 Task: In Heading Arial with underline. Font size of heading  '18'Font style of data Calibri. Font size of data  9Alignment of headline & data Align center. Fill color in heading,  RedFont color of data Black Apply border in Data No BorderIn the sheet   Elite Sales book
Action: Mouse moved to (37, 174)
Screenshot: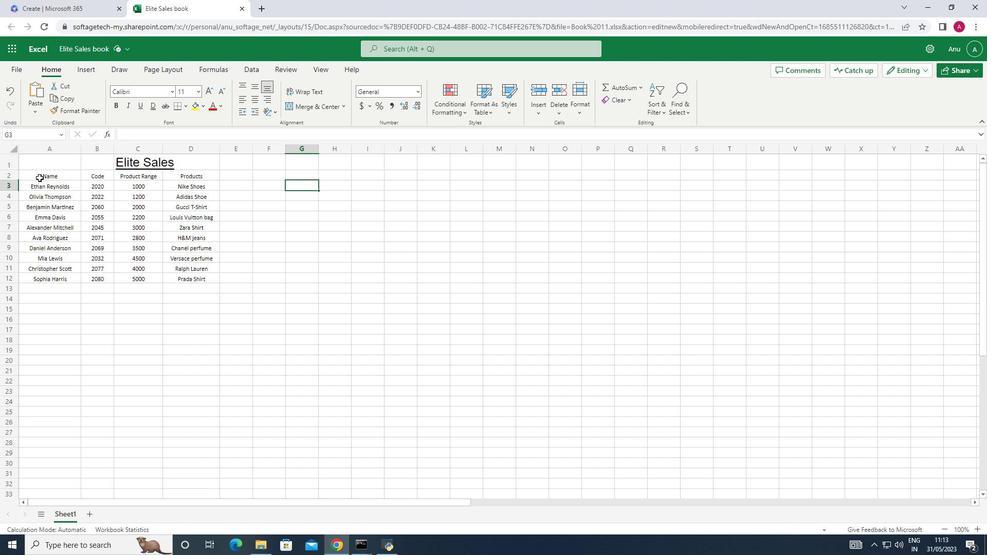 
Action: Mouse pressed left at (37, 174)
Screenshot: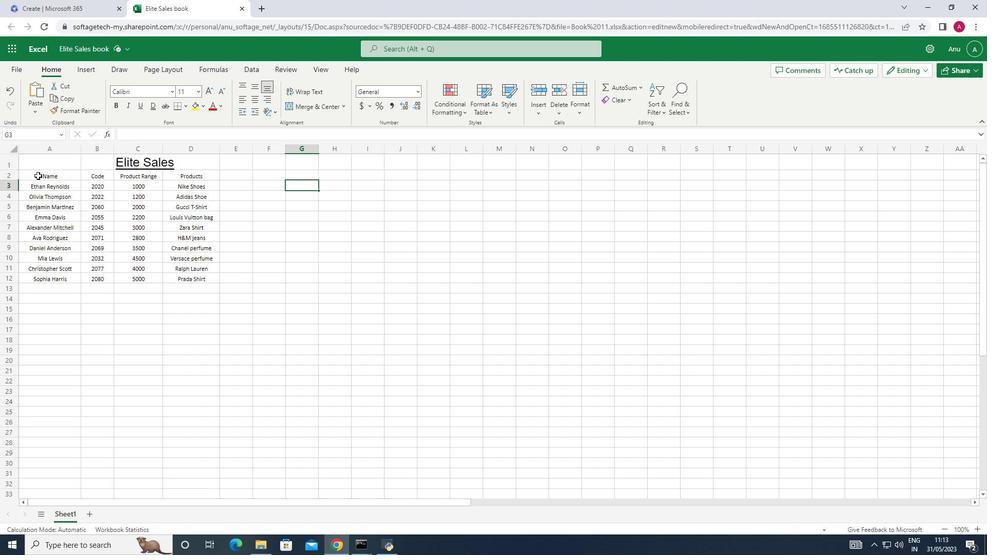 
Action: Mouse moved to (169, 93)
Screenshot: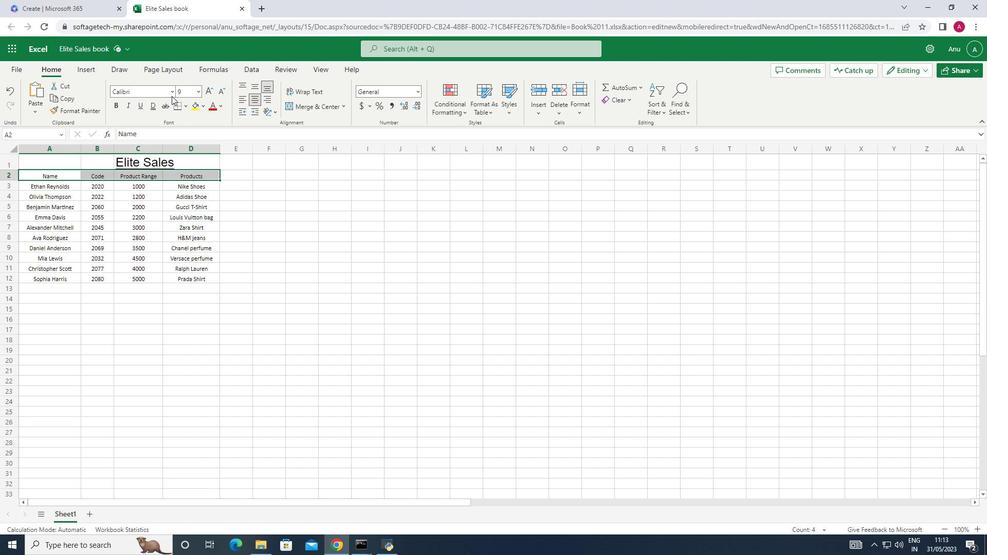 
Action: Mouse pressed left at (169, 93)
Screenshot: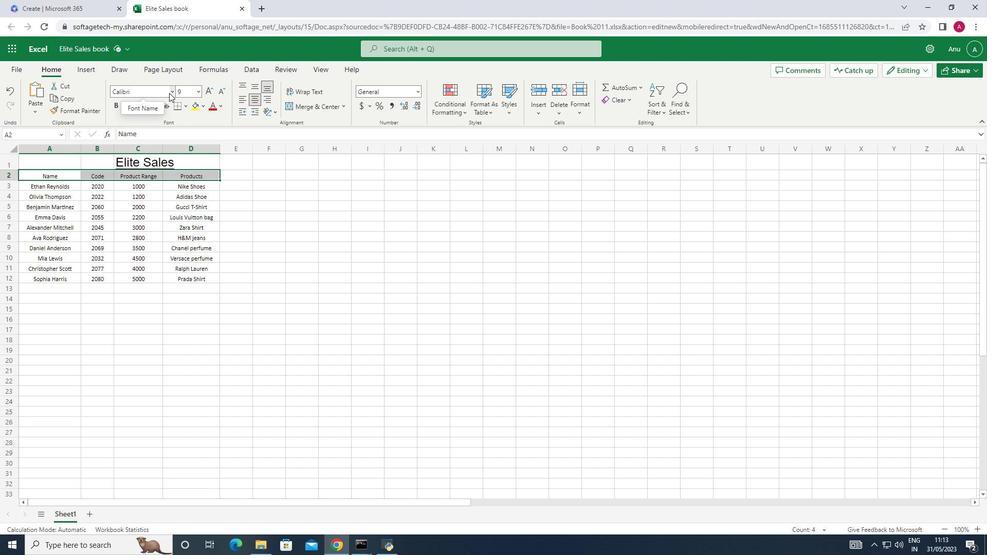 
Action: Mouse moved to (150, 191)
Screenshot: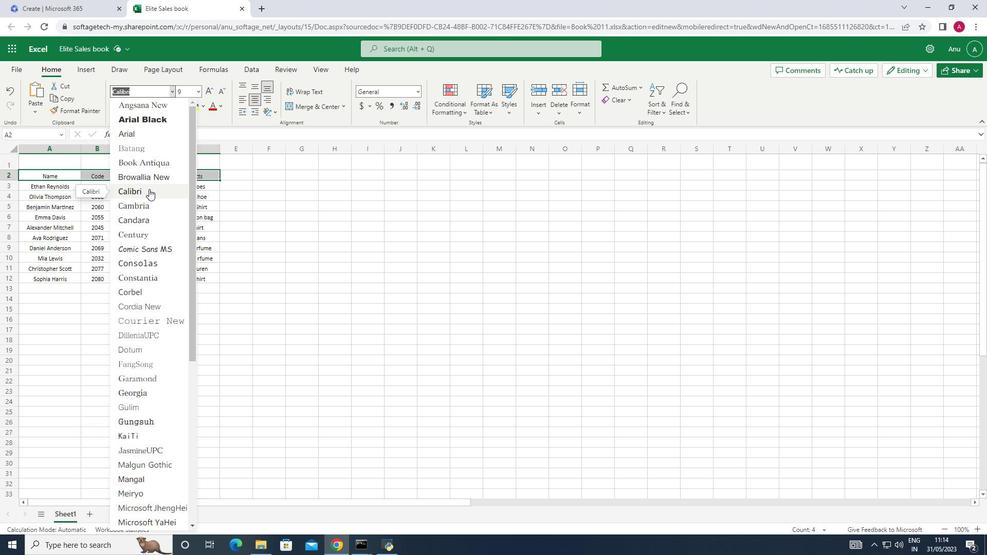 
Action: Mouse pressed left at (150, 191)
Screenshot: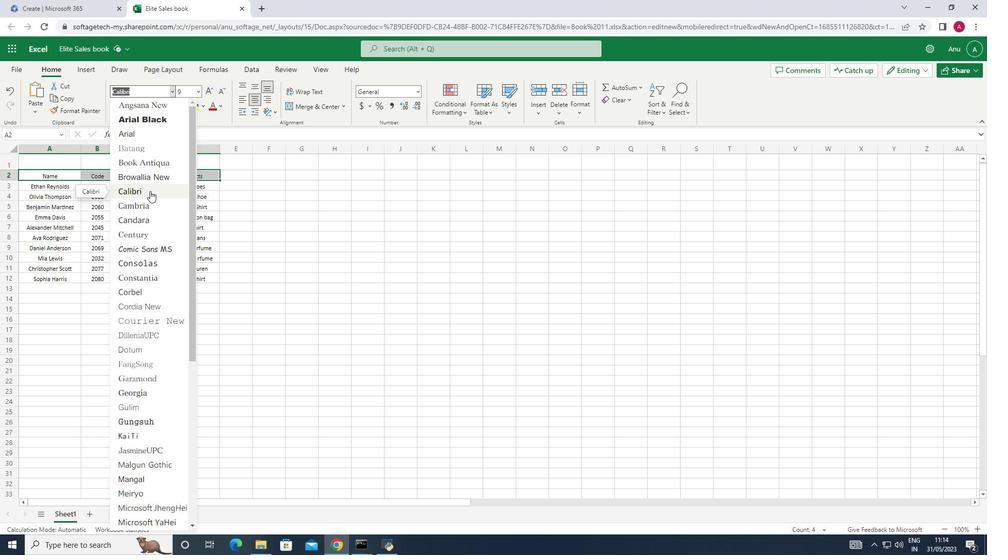 
Action: Mouse moved to (196, 90)
Screenshot: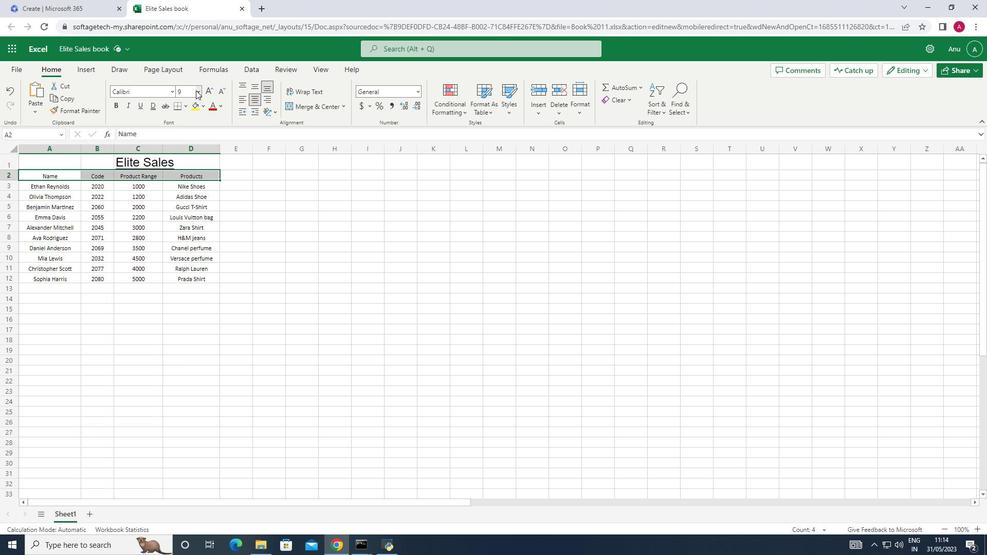 
Action: Mouse pressed left at (196, 90)
Screenshot: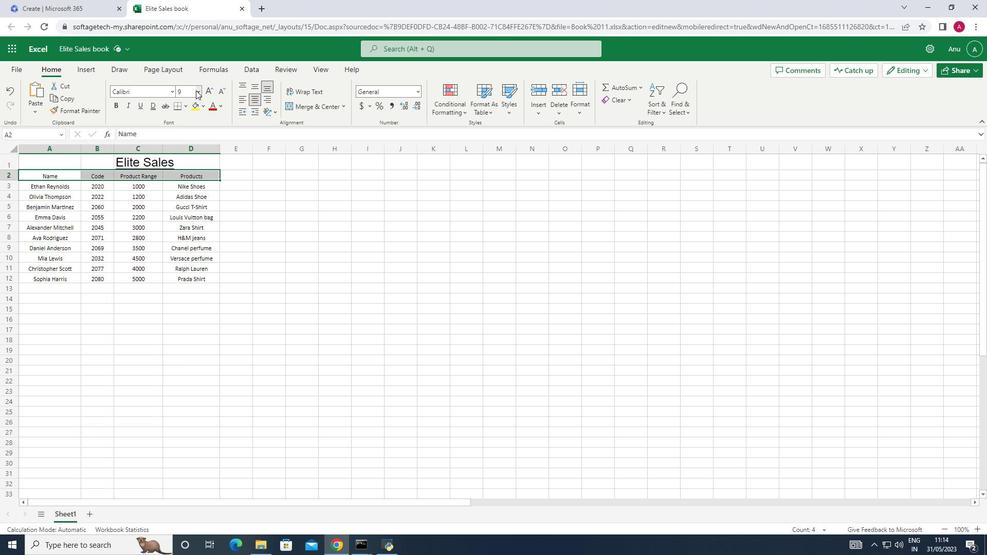 
Action: Mouse moved to (188, 202)
Screenshot: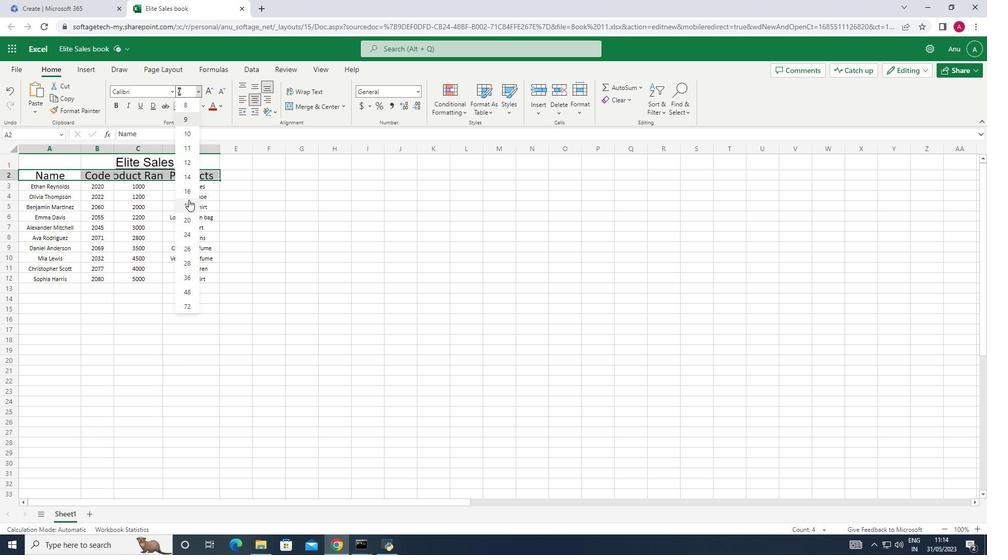 
Action: Mouse pressed left at (188, 202)
Screenshot: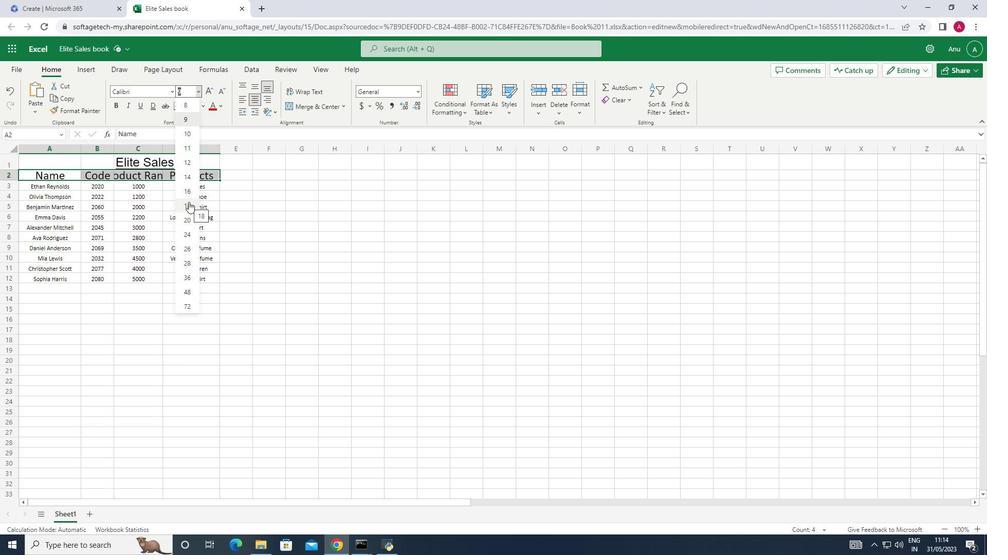 
Action: Mouse moved to (113, 144)
Screenshot: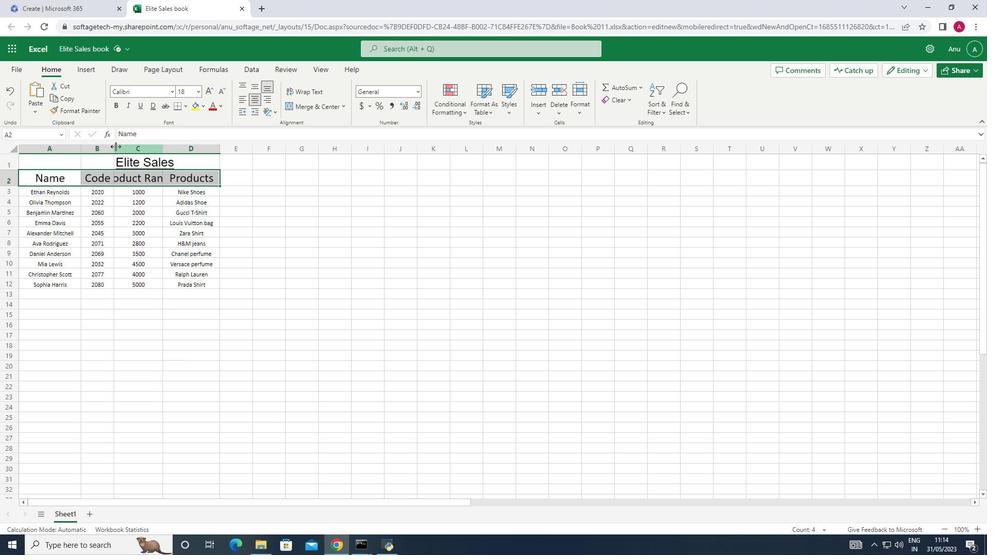 
Action: Mouse pressed left at (113, 144)
Screenshot: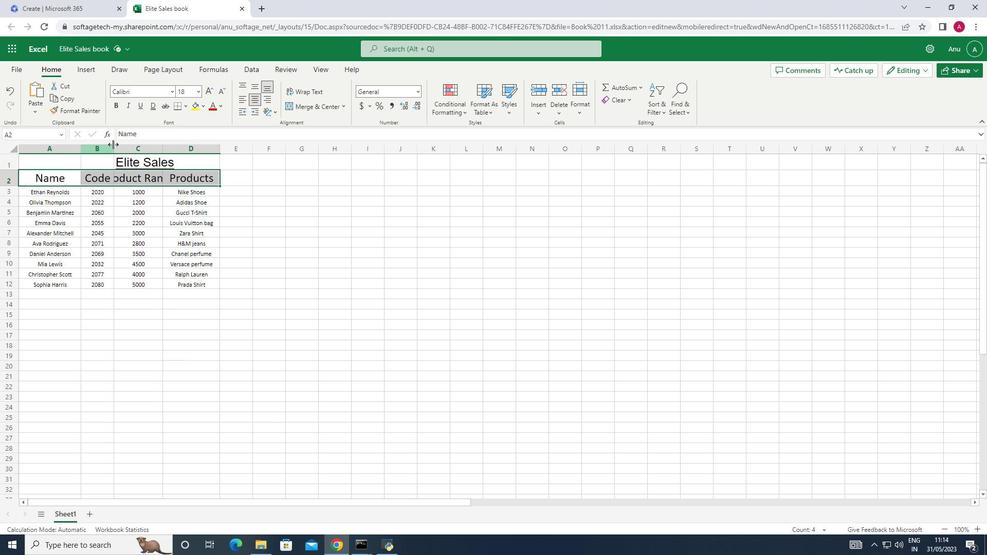 
Action: Mouse pressed left at (113, 144)
Screenshot: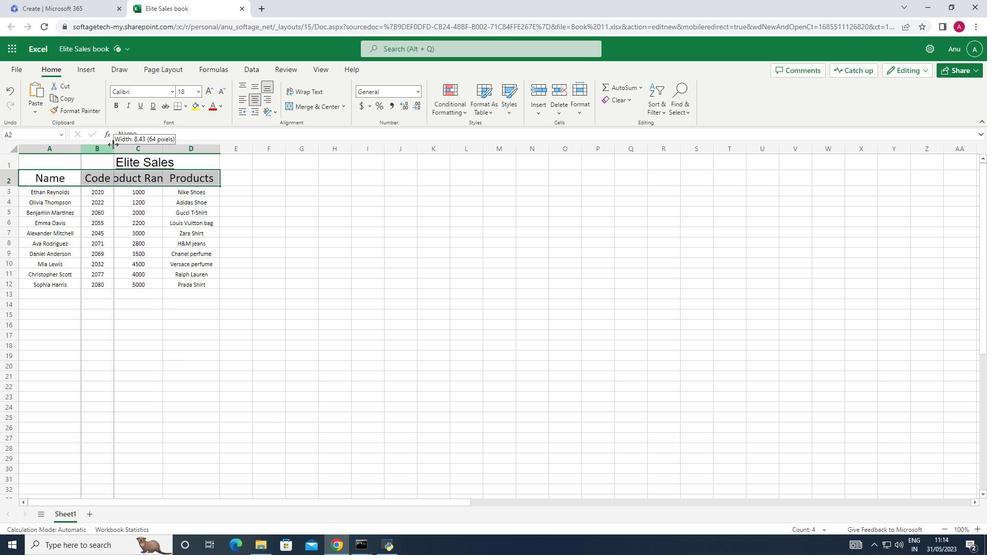 
Action: Mouse moved to (163, 146)
Screenshot: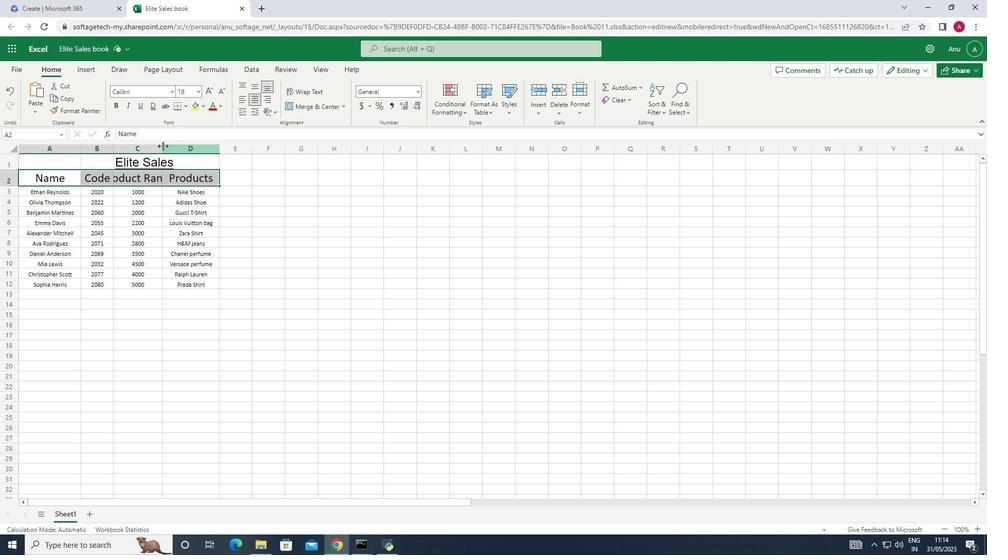 
Action: Mouse pressed left at (163, 146)
Screenshot: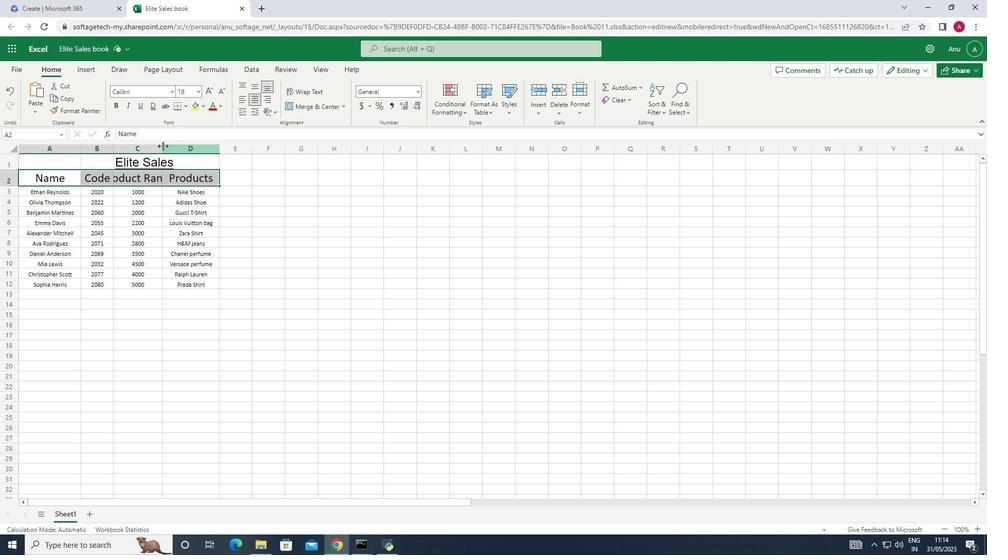 
Action: Mouse pressed left at (163, 146)
Screenshot: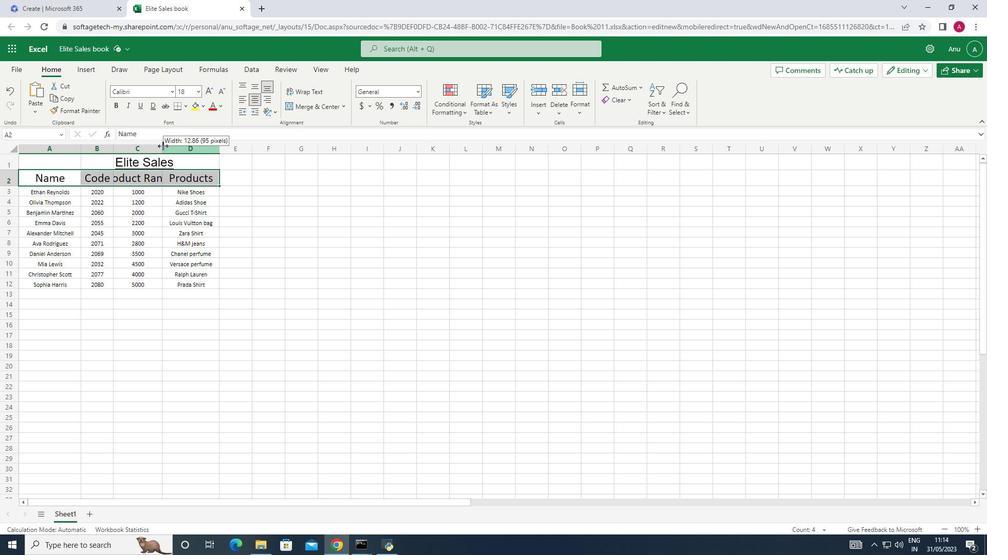 
Action: Mouse moved to (30, 192)
Screenshot: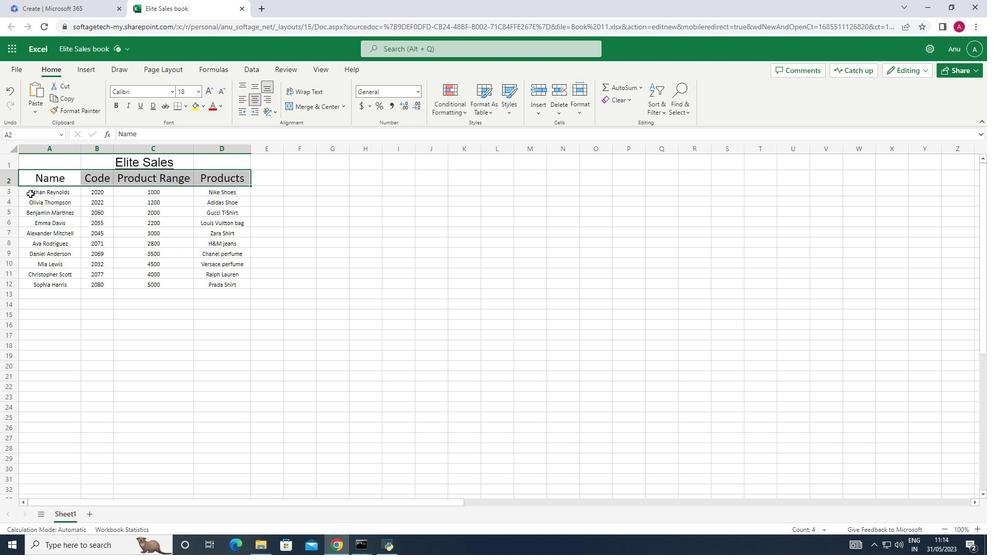 
Action: Mouse pressed left at (30, 192)
Screenshot: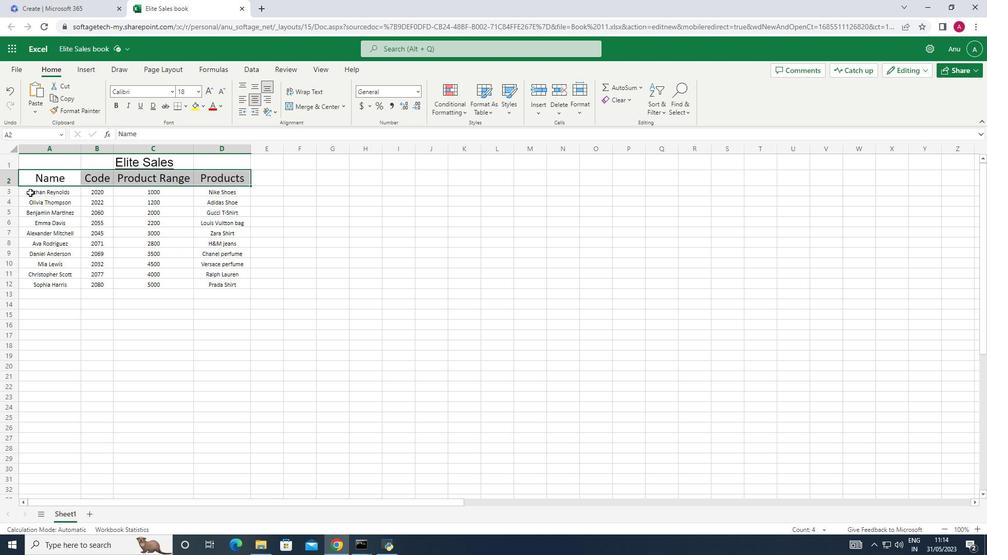 
Action: Mouse moved to (197, 92)
Screenshot: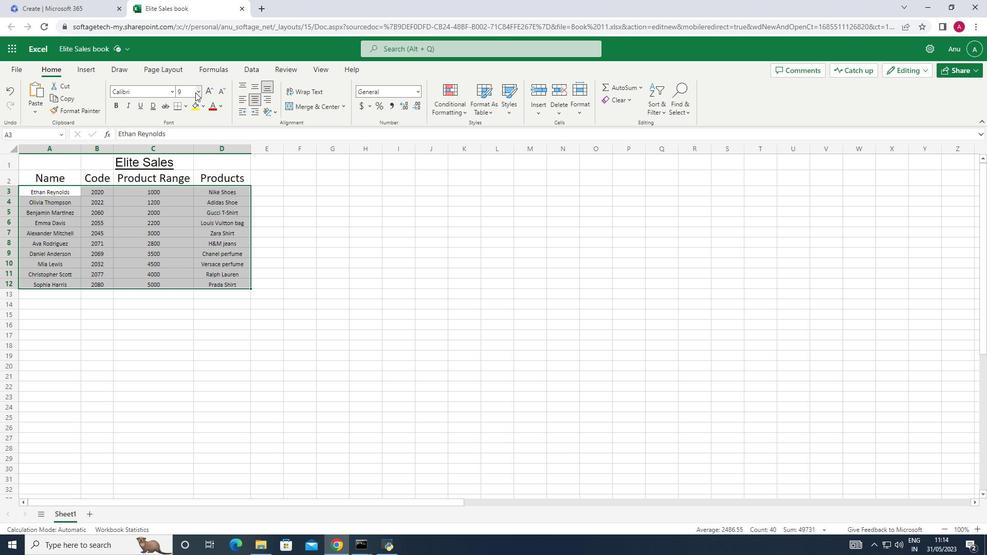 
Action: Mouse pressed left at (197, 92)
Screenshot: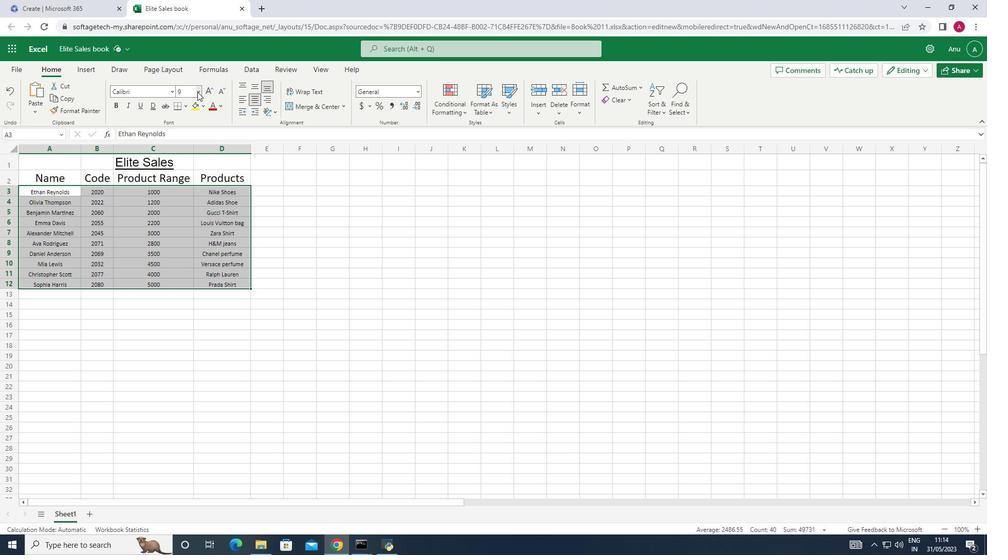 
Action: Mouse moved to (188, 117)
Screenshot: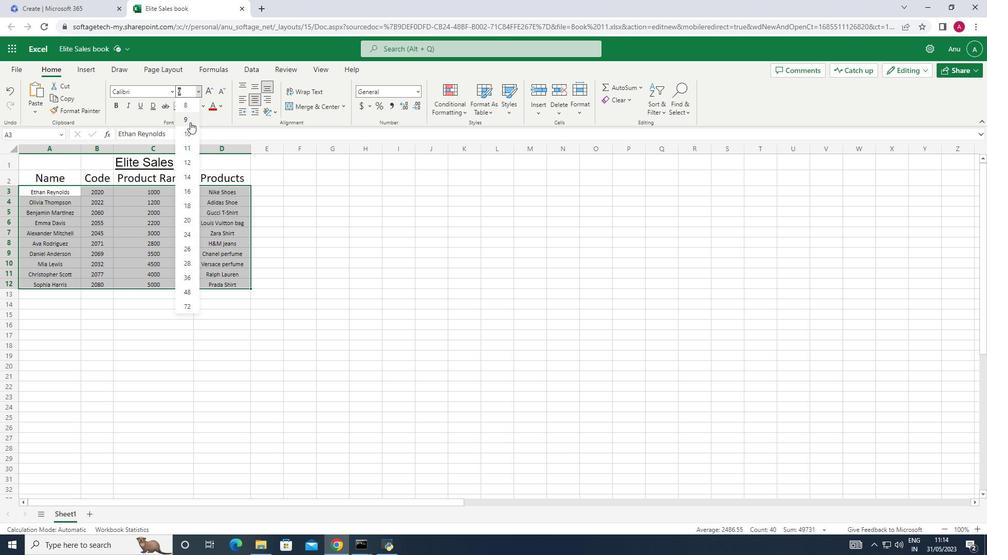 
Action: Mouse pressed left at (188, 117)
Screenshot: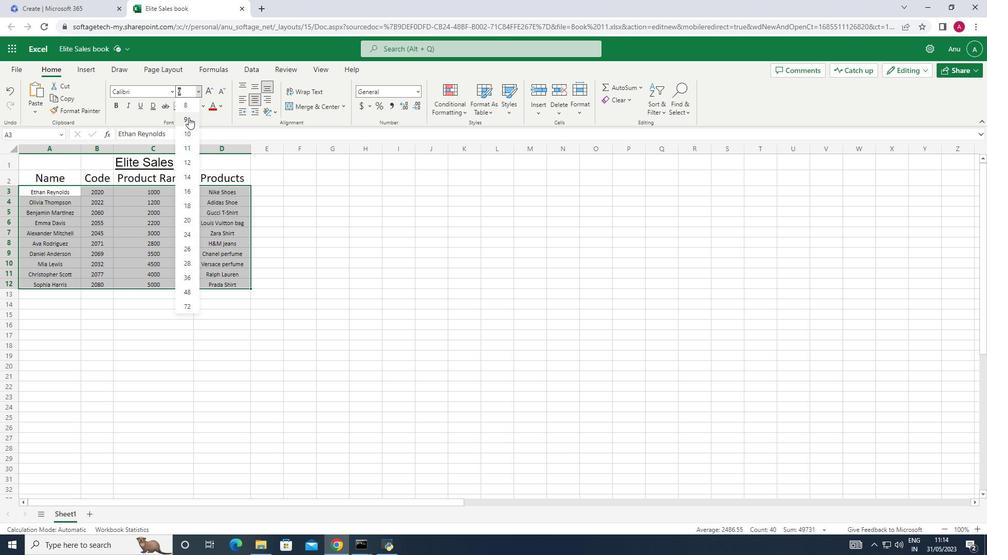 
Action: Mouse moved to (39, 179)
Screenshot: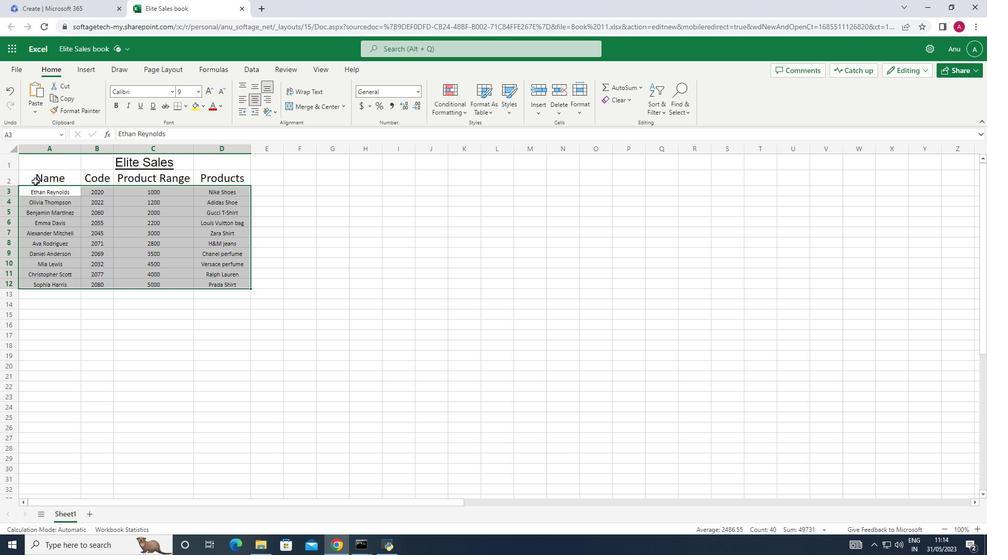 
Action: Mouse pressed left at (39, 179)
Screenshot: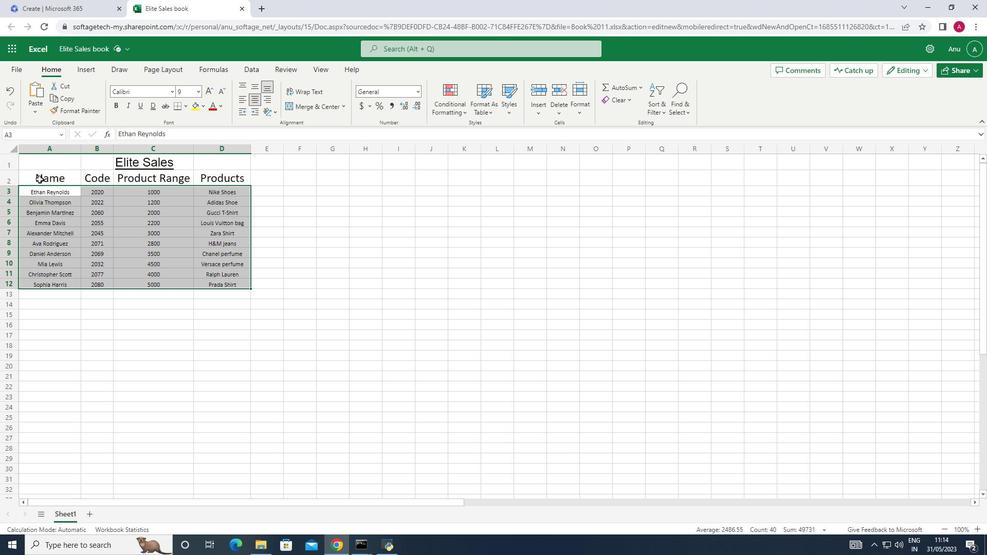 
Action: Mouse moved to (256, 103)
Screenshot: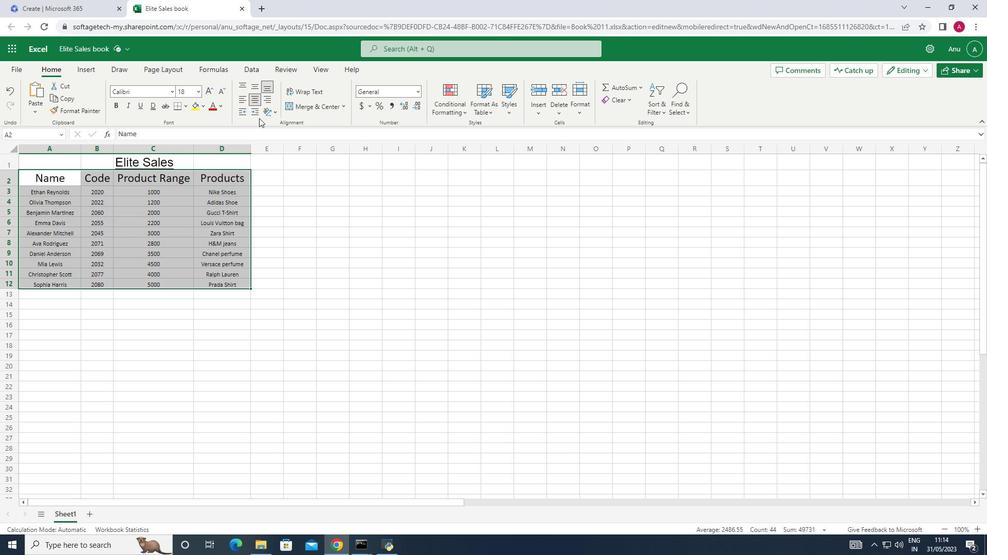 
Action: Mouse pressed left at (256, 103)
Screenshot: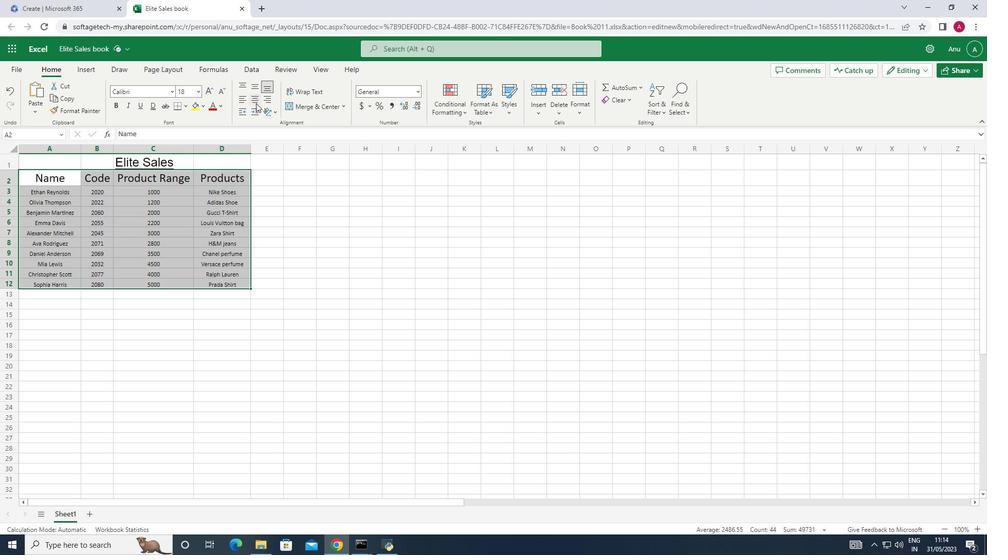 
Action: Mouse moved to (256, 98)
Screenshot: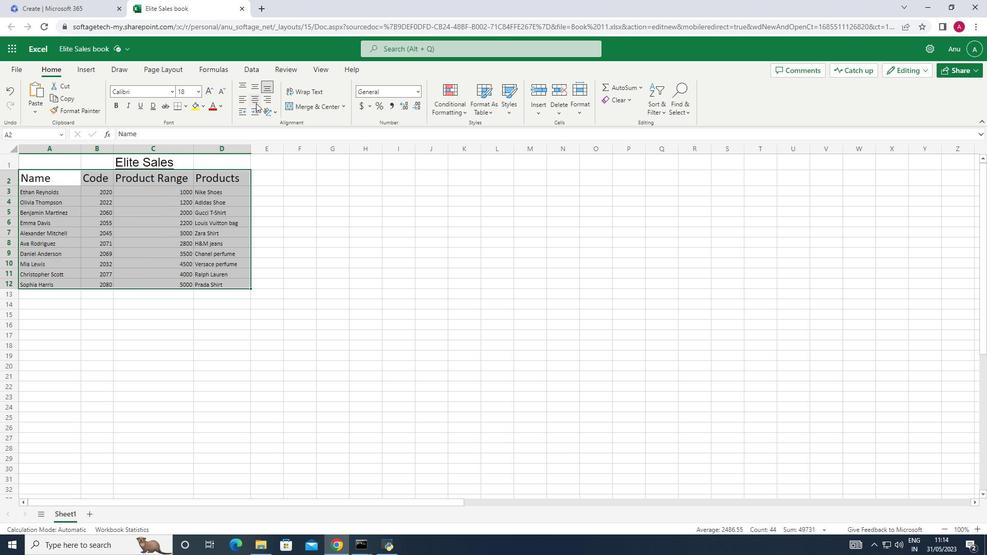 
Action: Mouse pressed left at (256, 98)
Screenshot: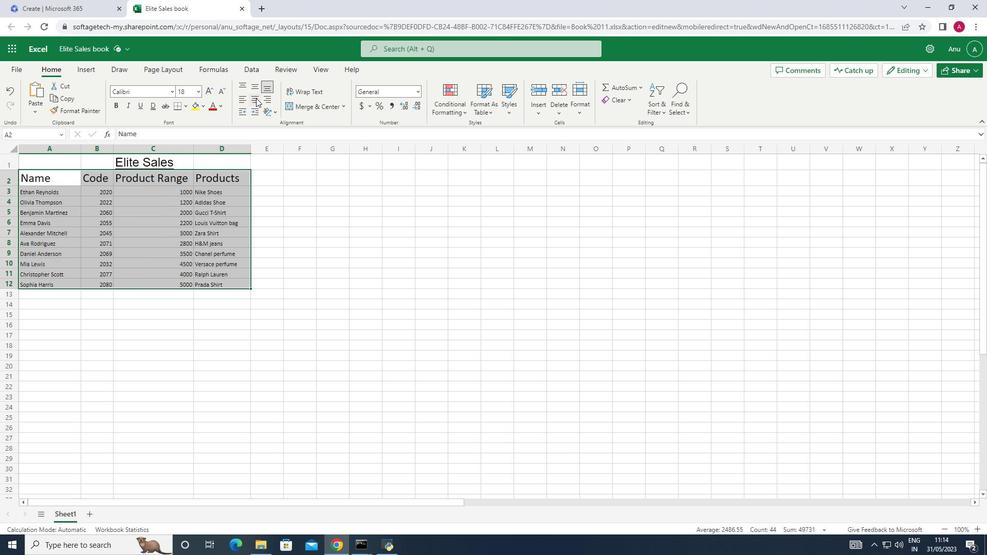 
Action: Mouse moved to (298, 213)
Screenshot: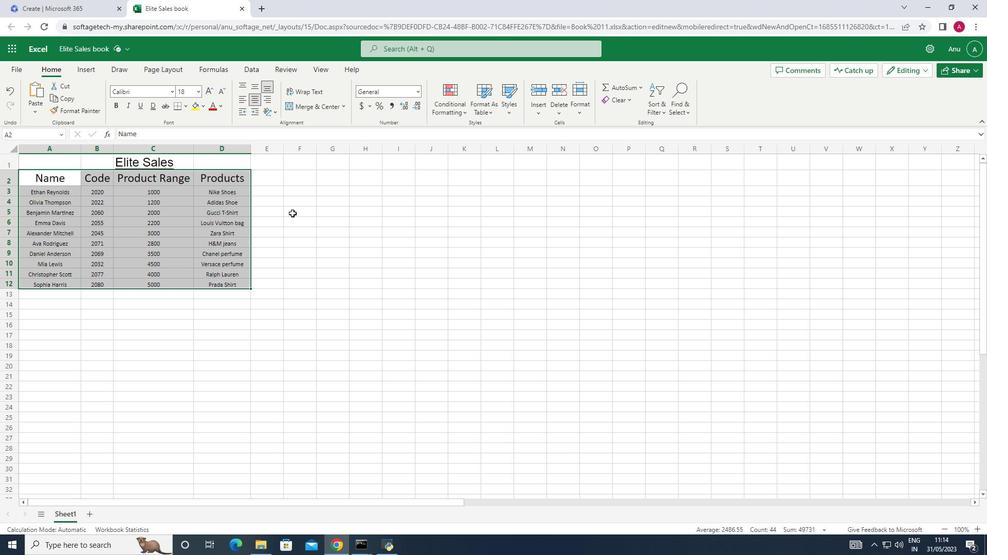 
Action: Mouse pressed left at (298, 213)
Screenshot: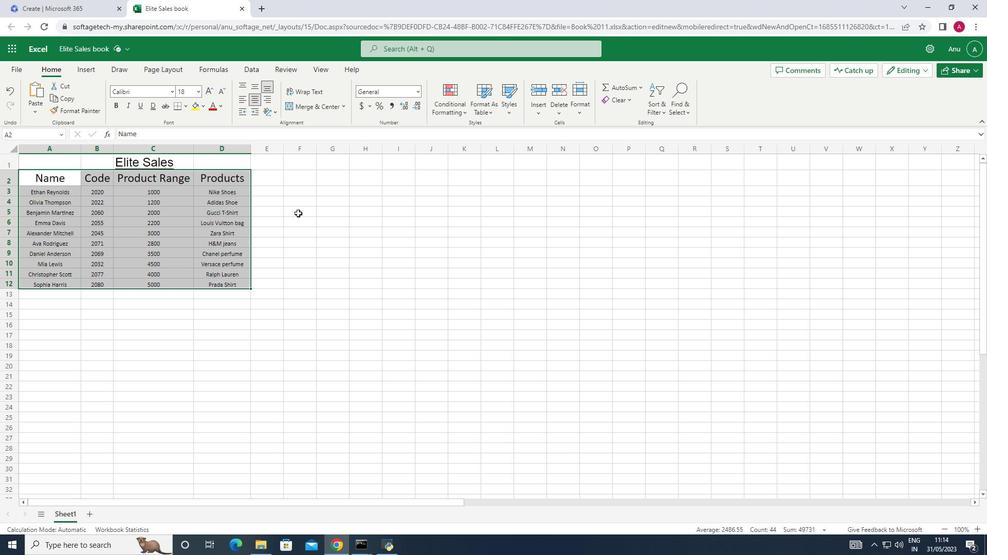 
Action: Mouse moved to (49, 178)
Screenshot: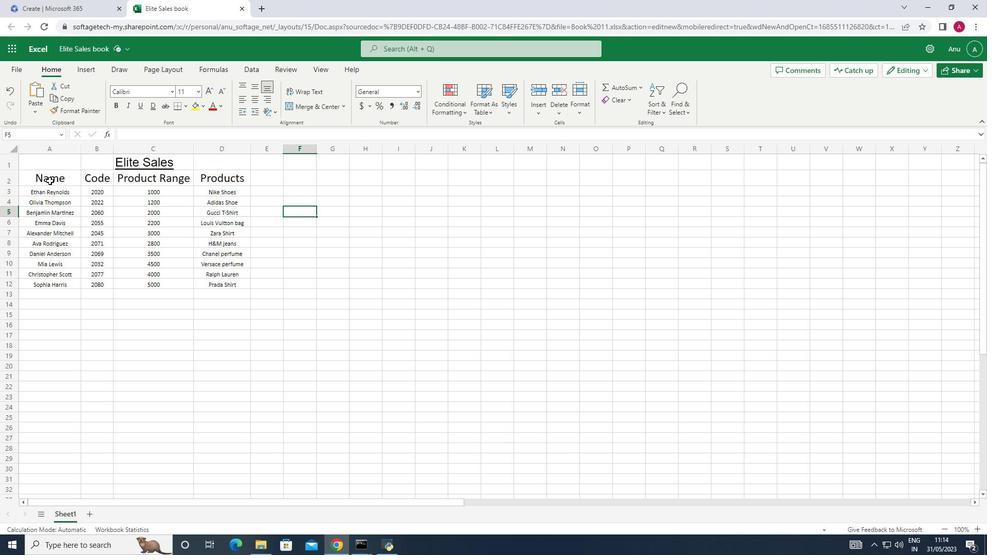 
Action: Mouse pressed left at (49, 178)
Screenshot: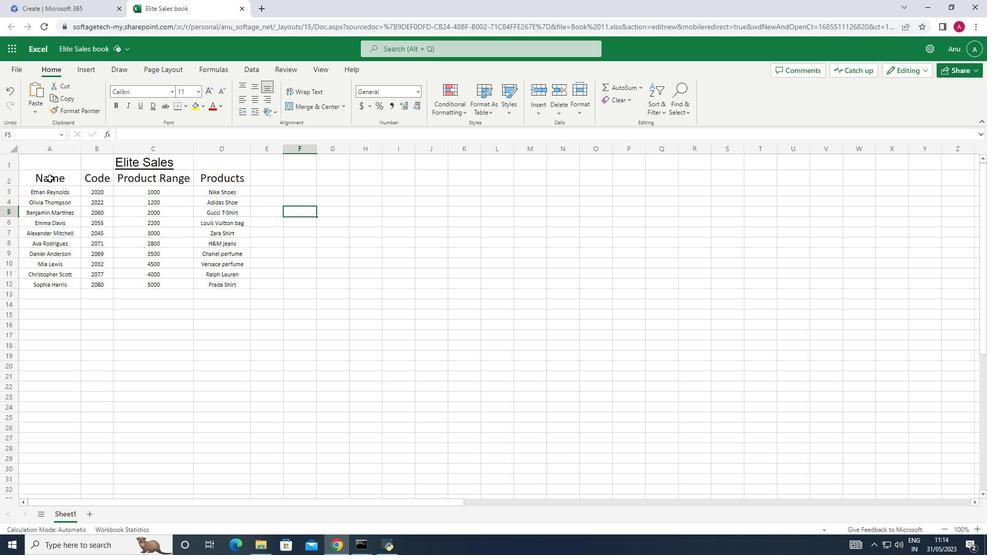 
Action: Mouse moved to (219, 106)
Screenshot: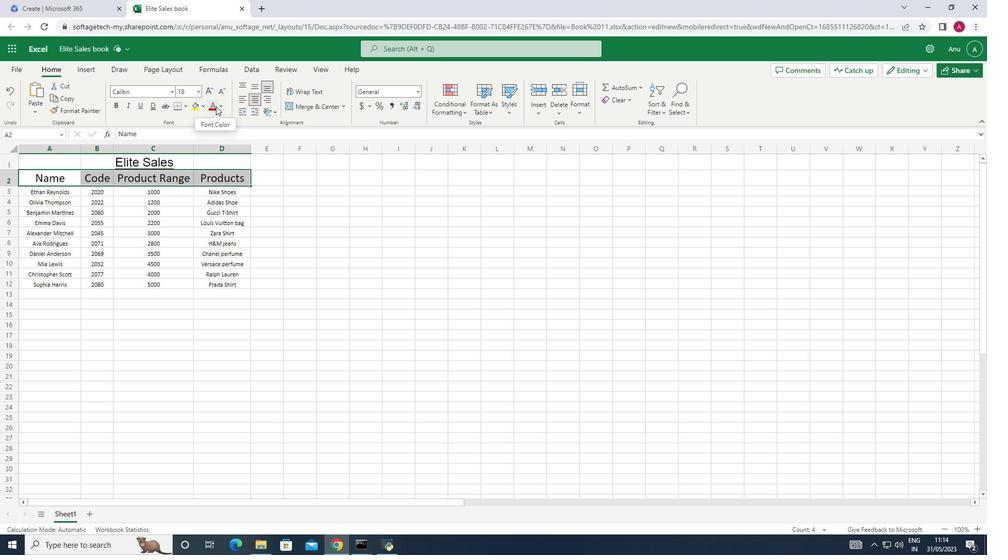 
Action: Mouse pressed left at (219, 106)
Screenshot: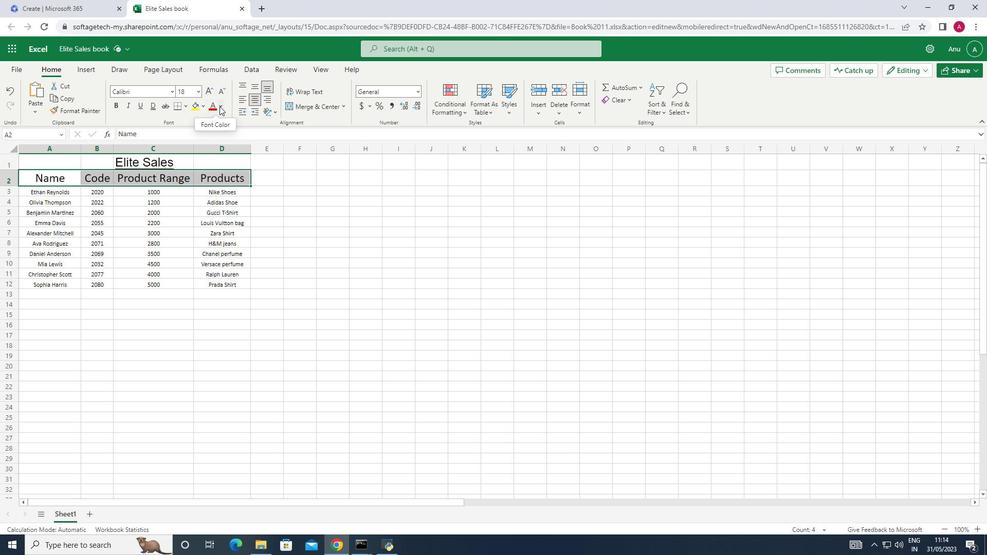 
Action: Mouse moved to (230, 251)
Screenshot: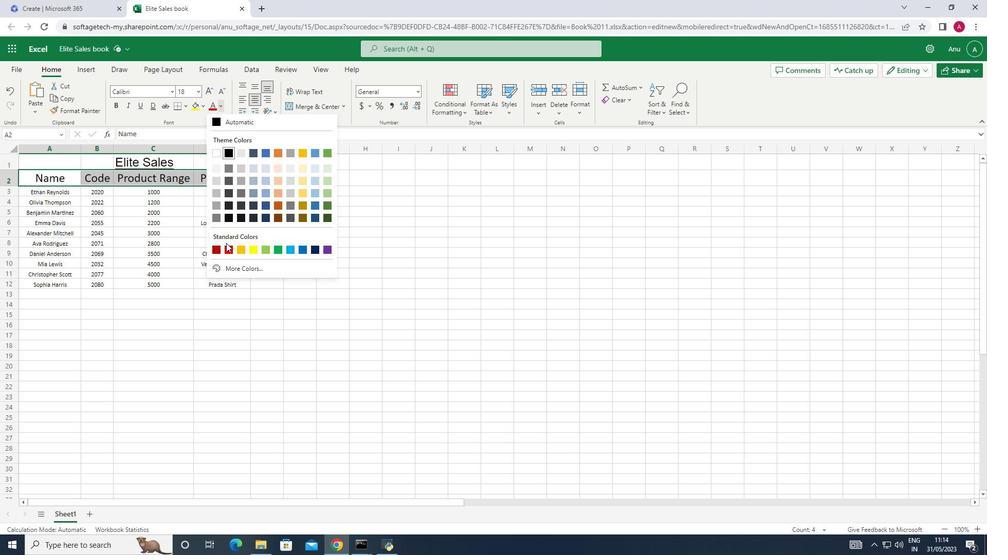 
Action: Mouse pressed left at (230, 251)
Screenshot: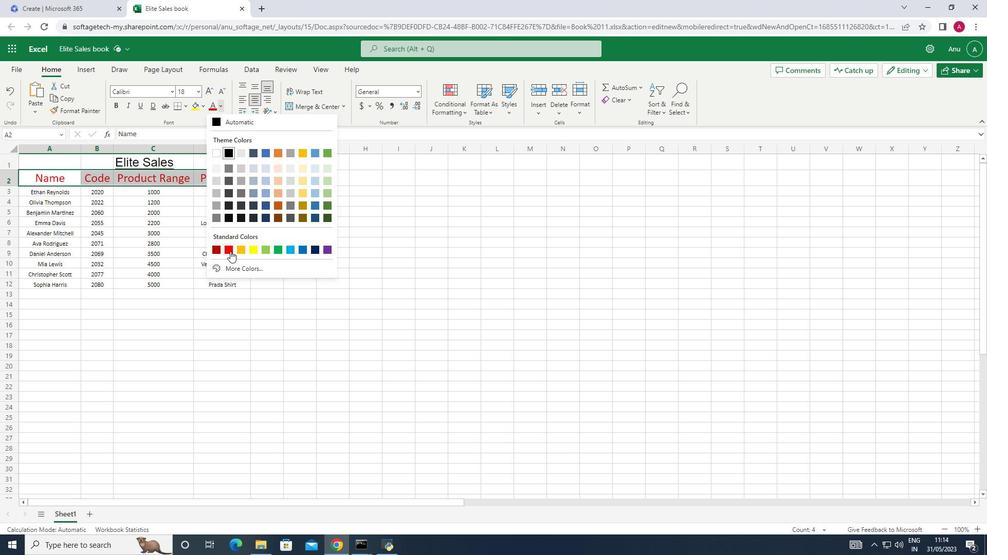 
Action: Mouse moved to (202, 103)
Screenshot: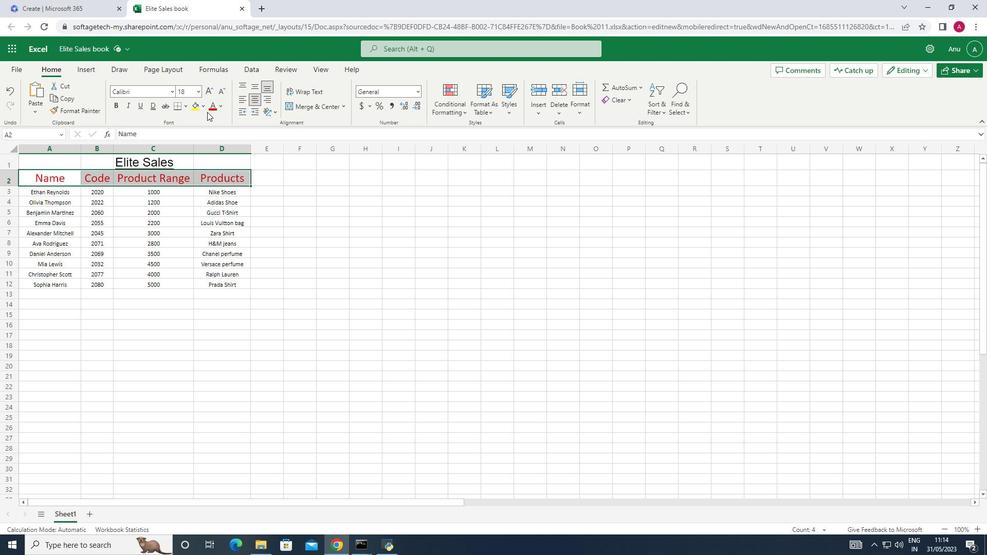 
Action: Mouse pressed left at (202, 103)
Screenshot: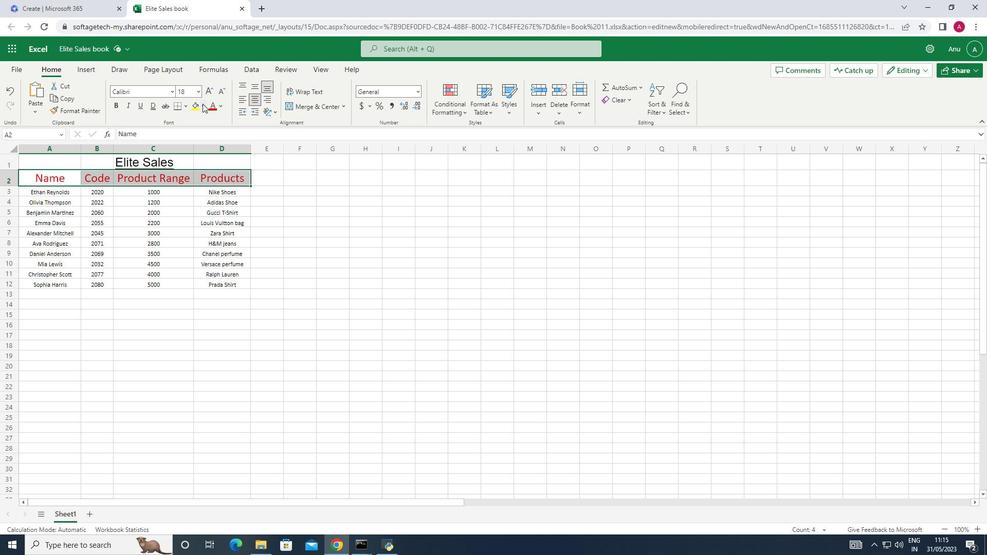 
Action: Mouse moved to (210, 134)
Screenshot: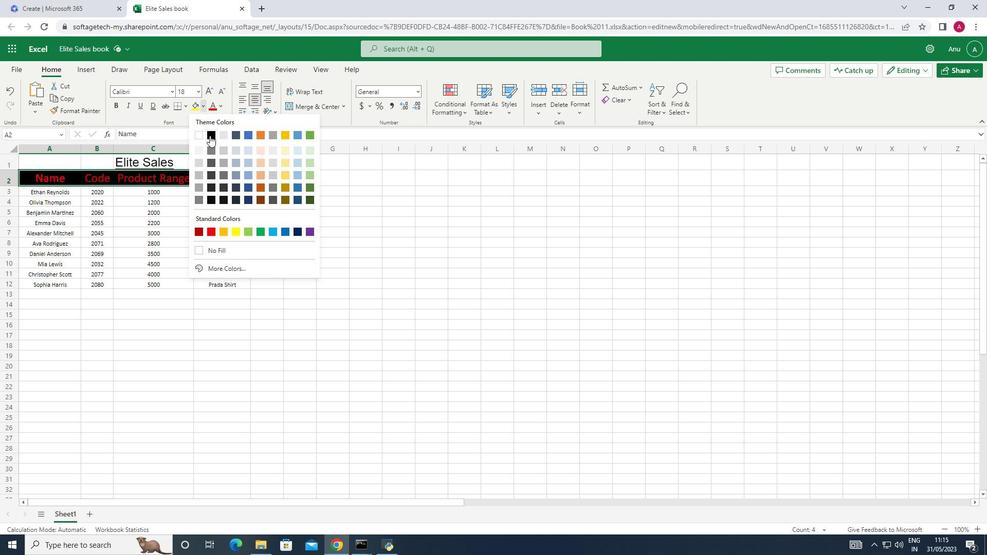 
Action: Mouse pressed left at (210, 134)
Screenshot: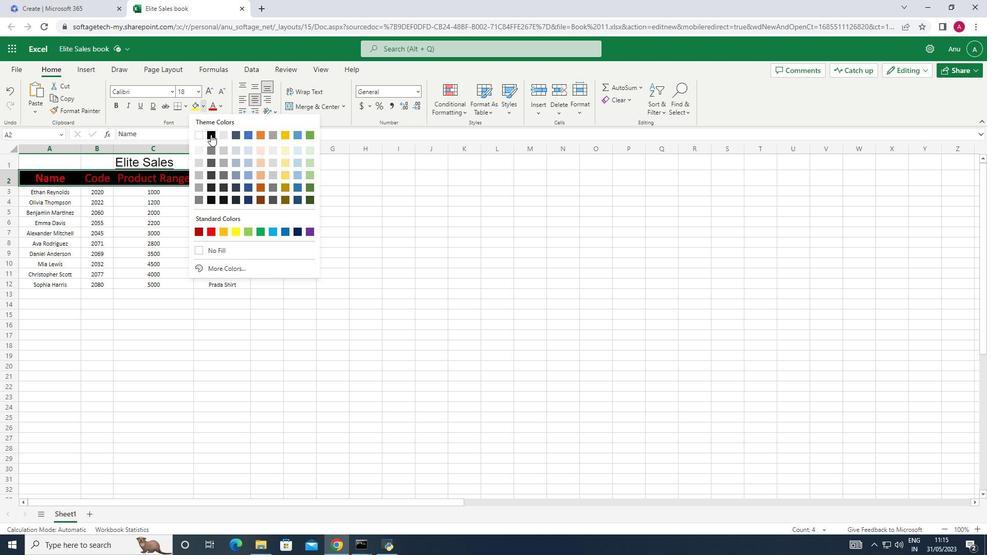 
Action: Mouse moved to (322, 255)
Screenshot: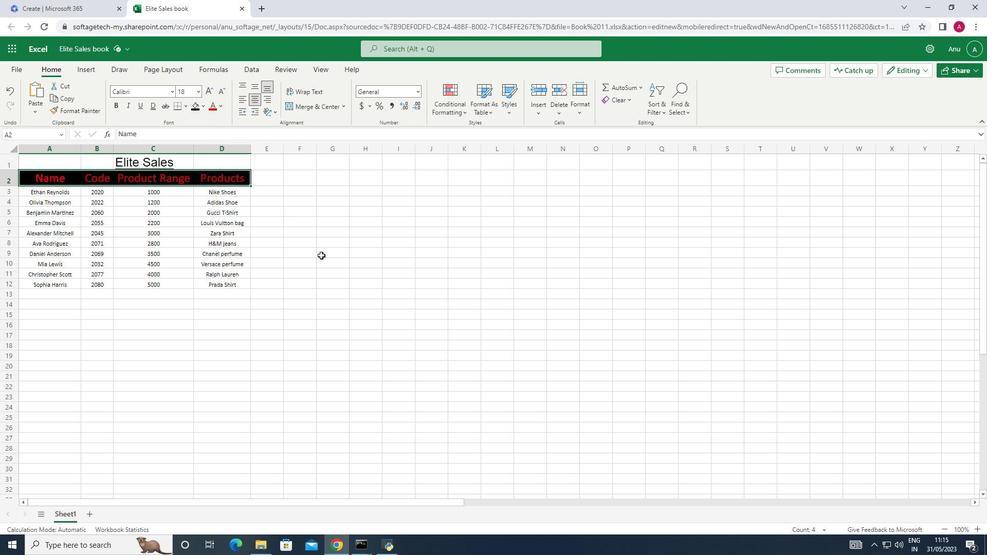 
Action: Mouse pressed left at (322, 255)
Screenshot: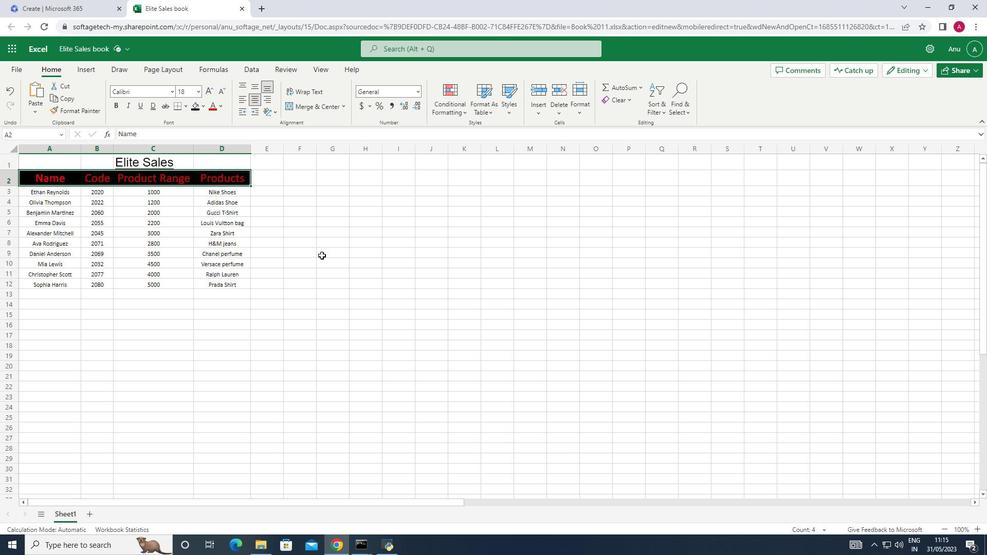 
